 Task: Search for contacts with the last name 'Smith' and filter by the category 'Blue' in Microsoft Outlook.
Action: Mouse moved to (17, 106)
Screenshot: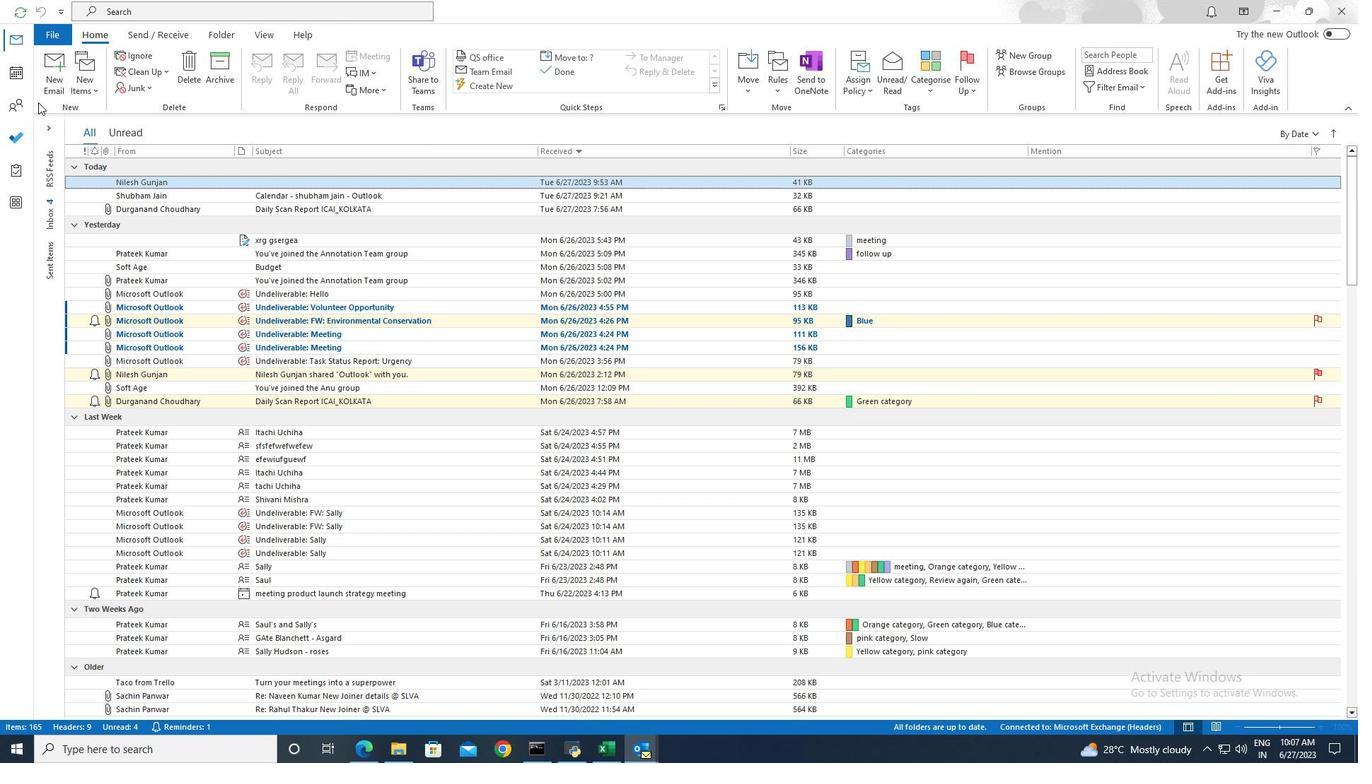 
Action: Mouse pressed left at (17, 106)
Screenshot: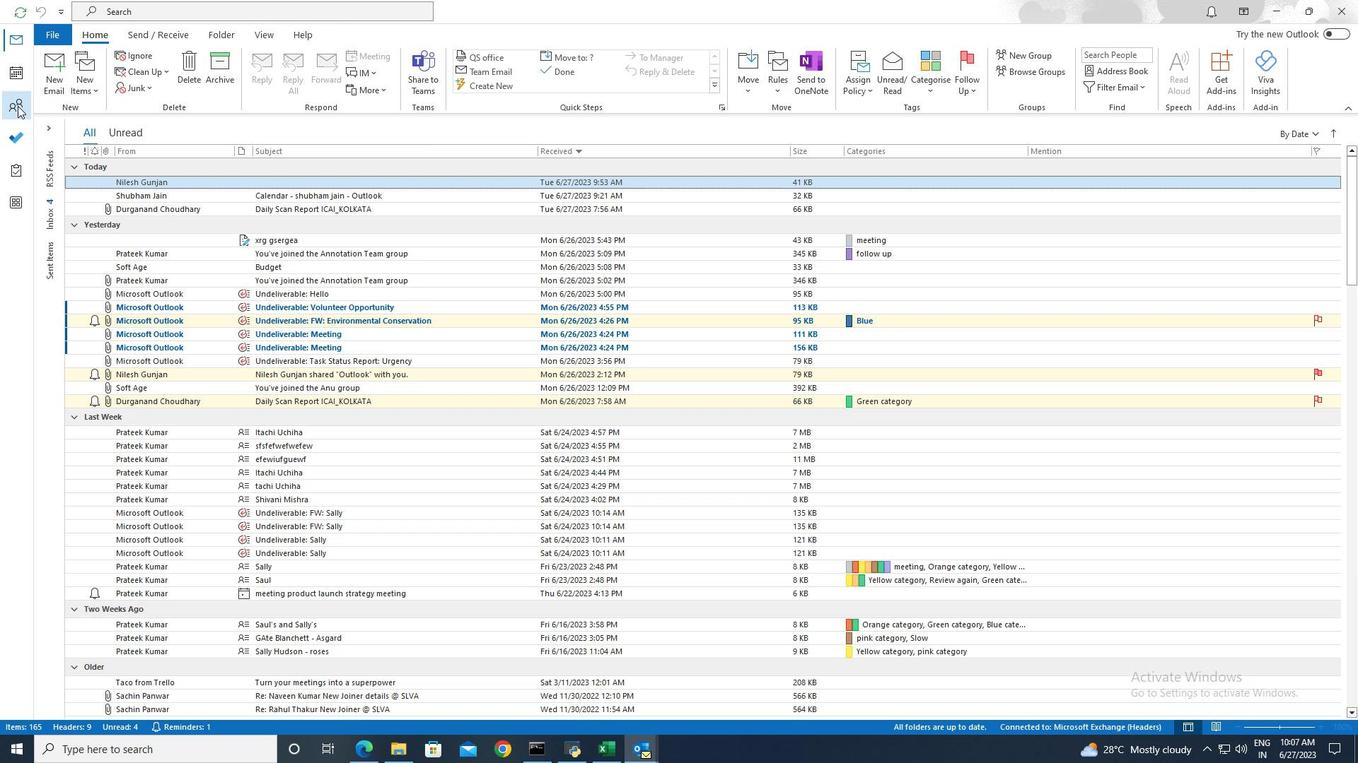 
Action: Mouse moved to (280, 6)
Screenshot: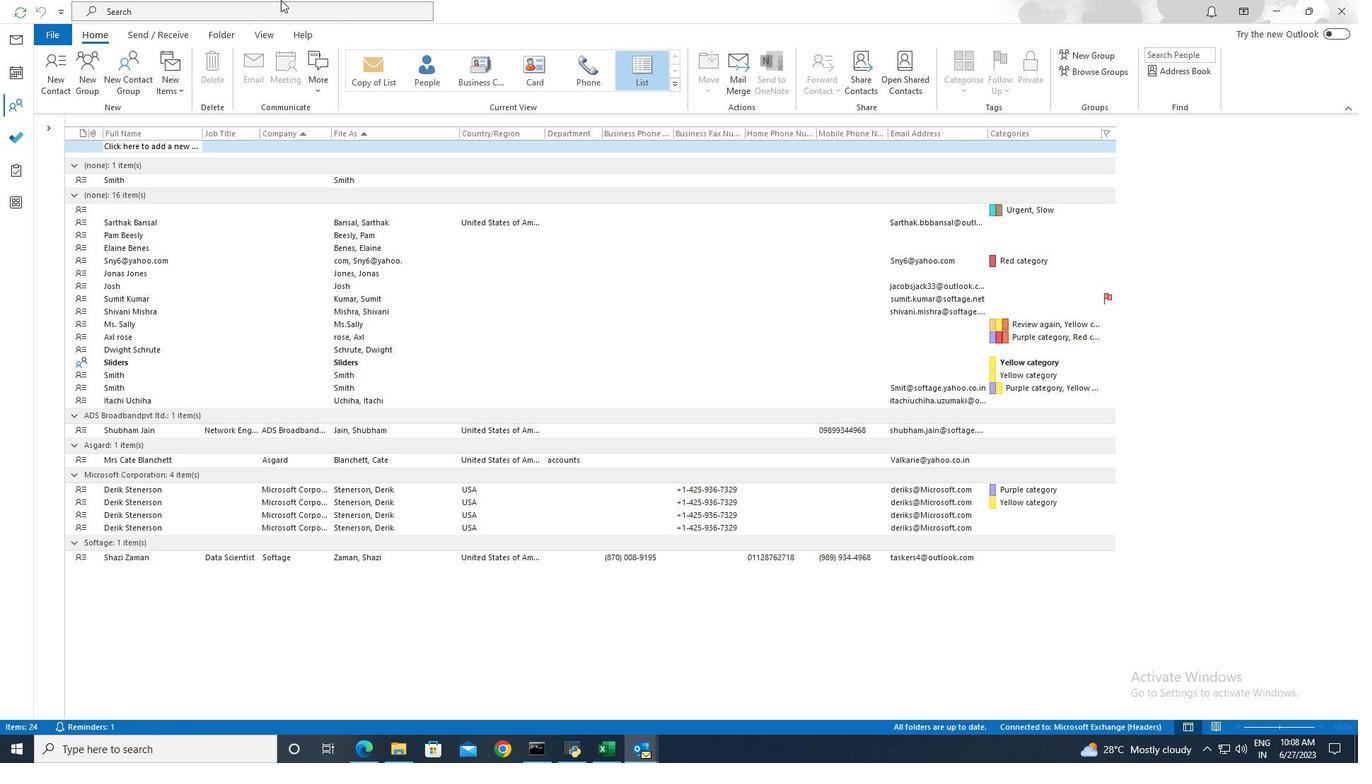 
Action: Mouse pressed left at (280, 6)
Screenshot: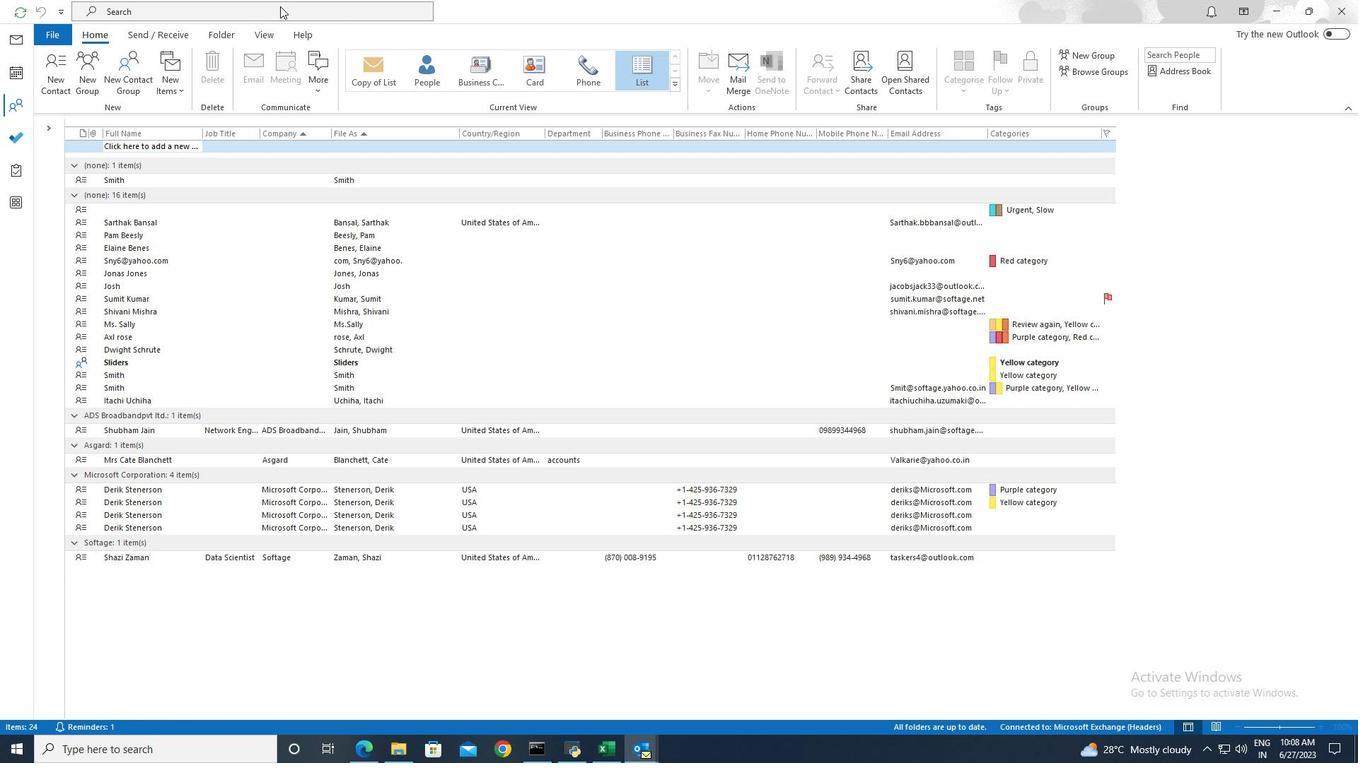 
Action: Mouse moved to (485, 10)
Screenshot: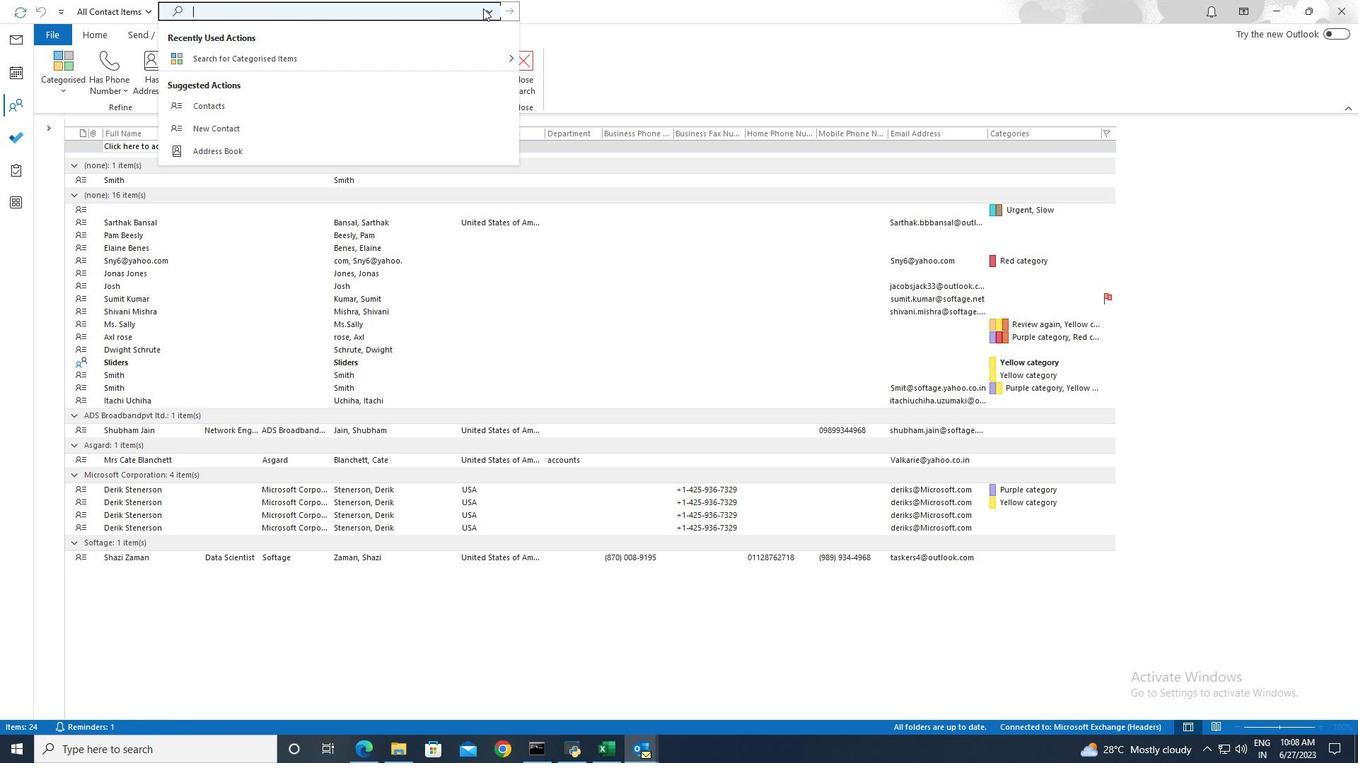 
Action: Mouse pressed left at (485, 10)
Screenshot: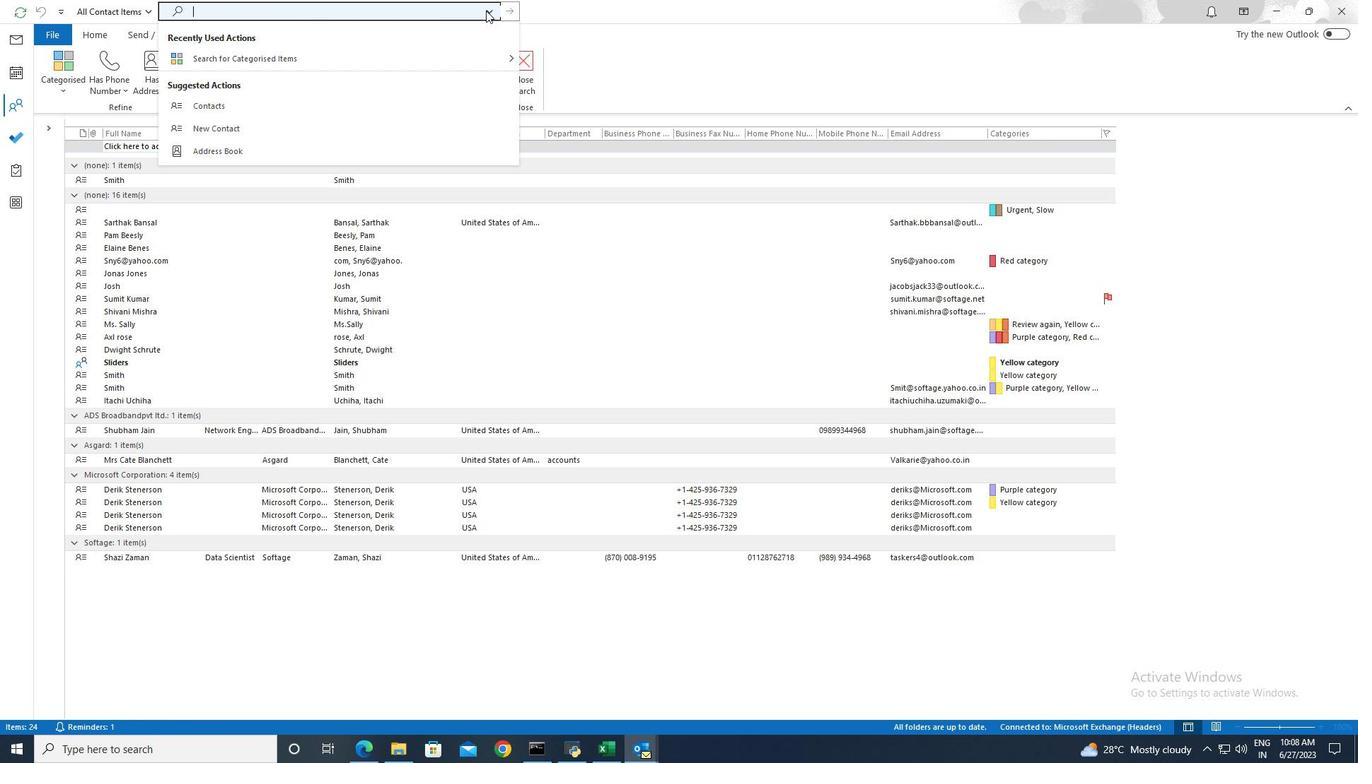 
Action: Mouse moved to (258, 100)
Screenshot: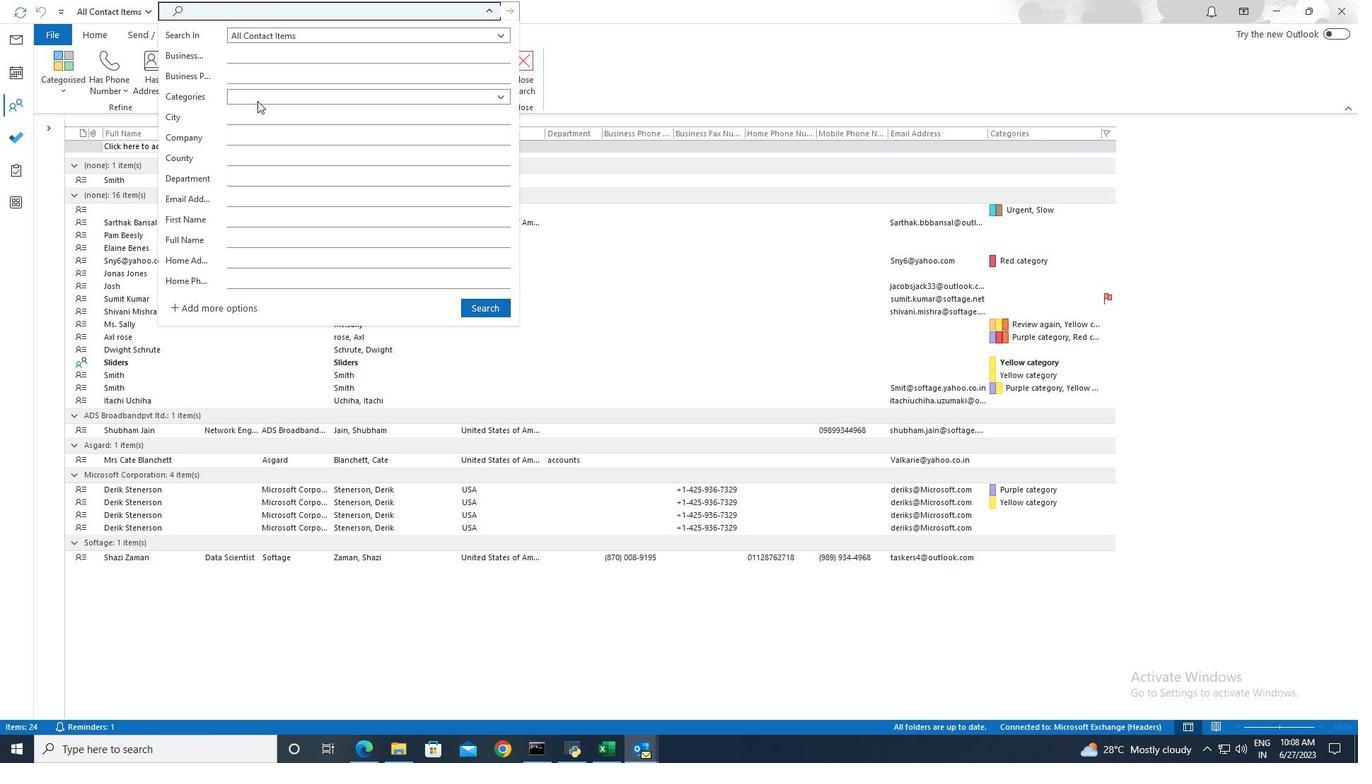 
Action: Mouse pressed left at (258, 100)
Screenshot: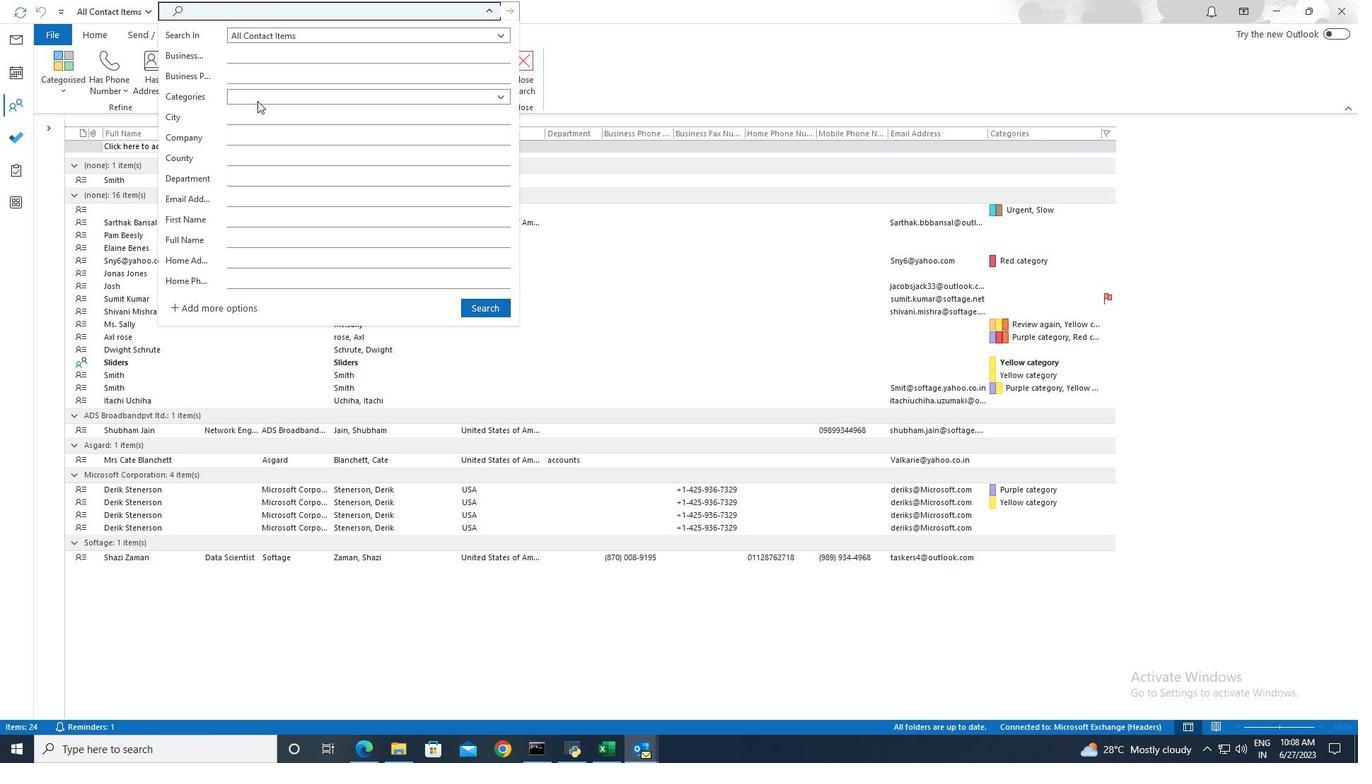
Action: Mouse moved to (251, 129)
Screenshot: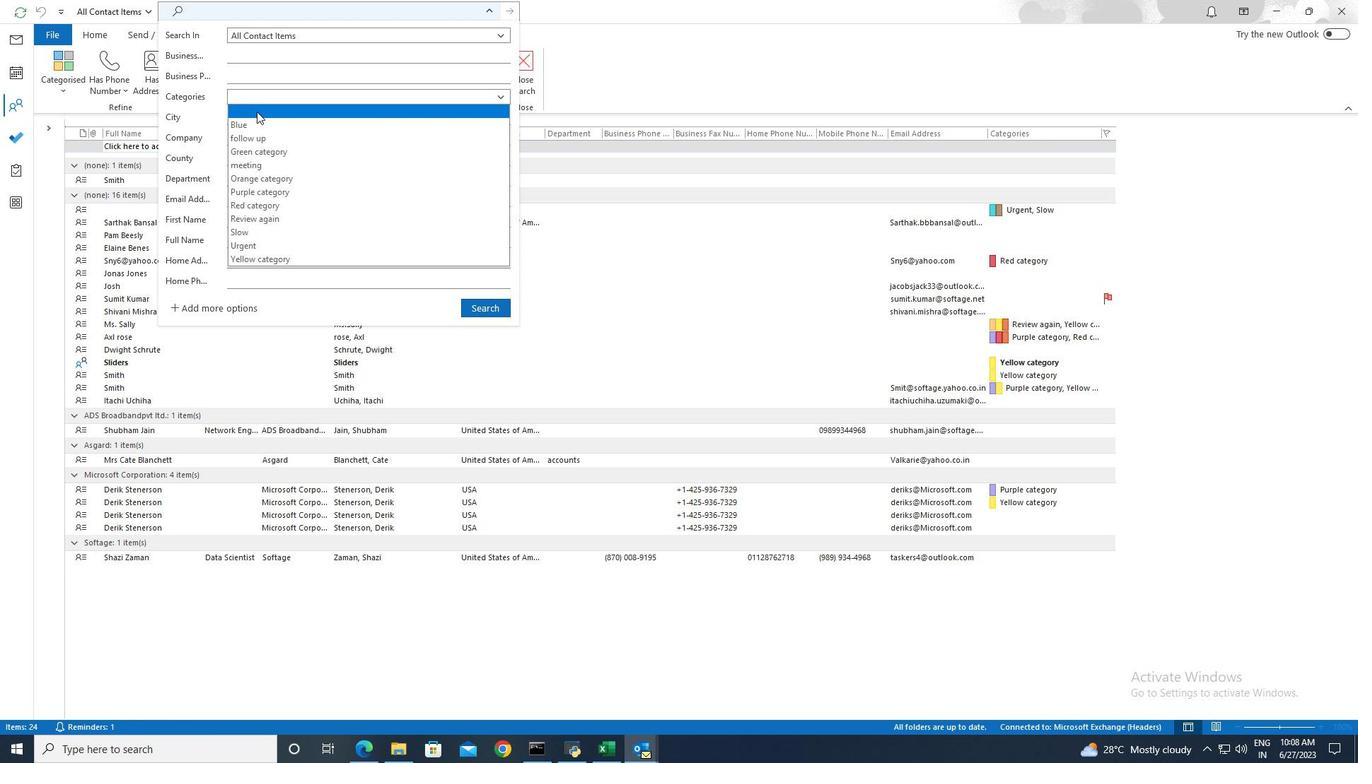 
Action: Mouse pressed left at (251, 129)
Screenshot: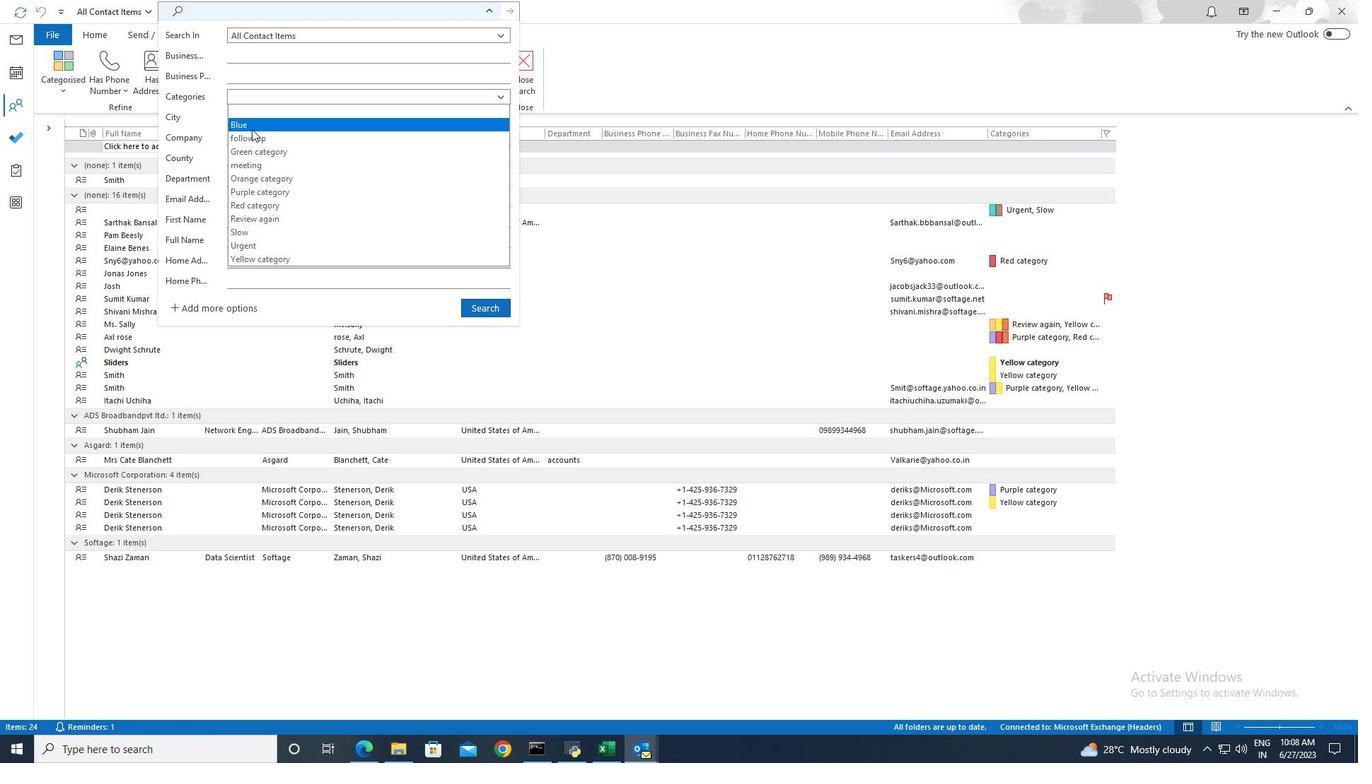 
Action: Mouse moved to (485, 310)
Screenshot: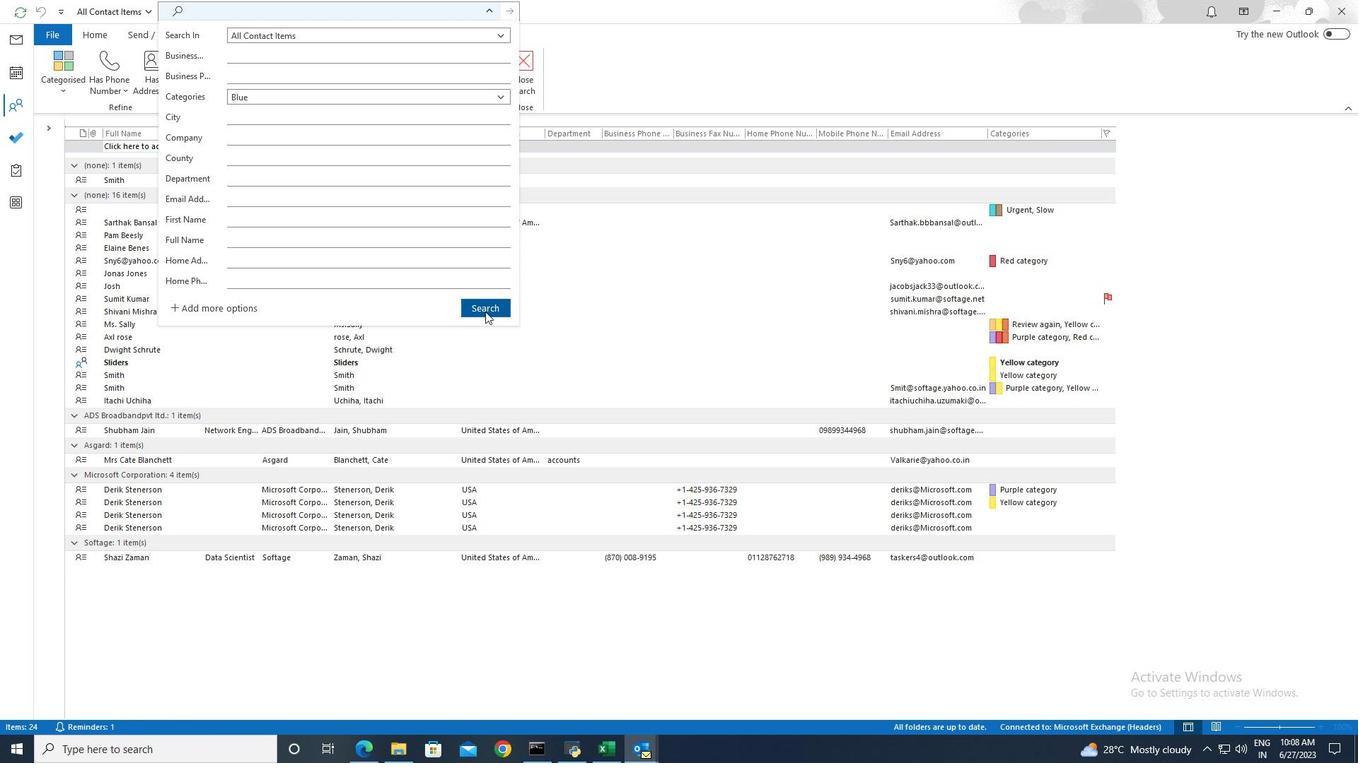 
Action: Mouse pressed left at (485, 310)
Screenshot: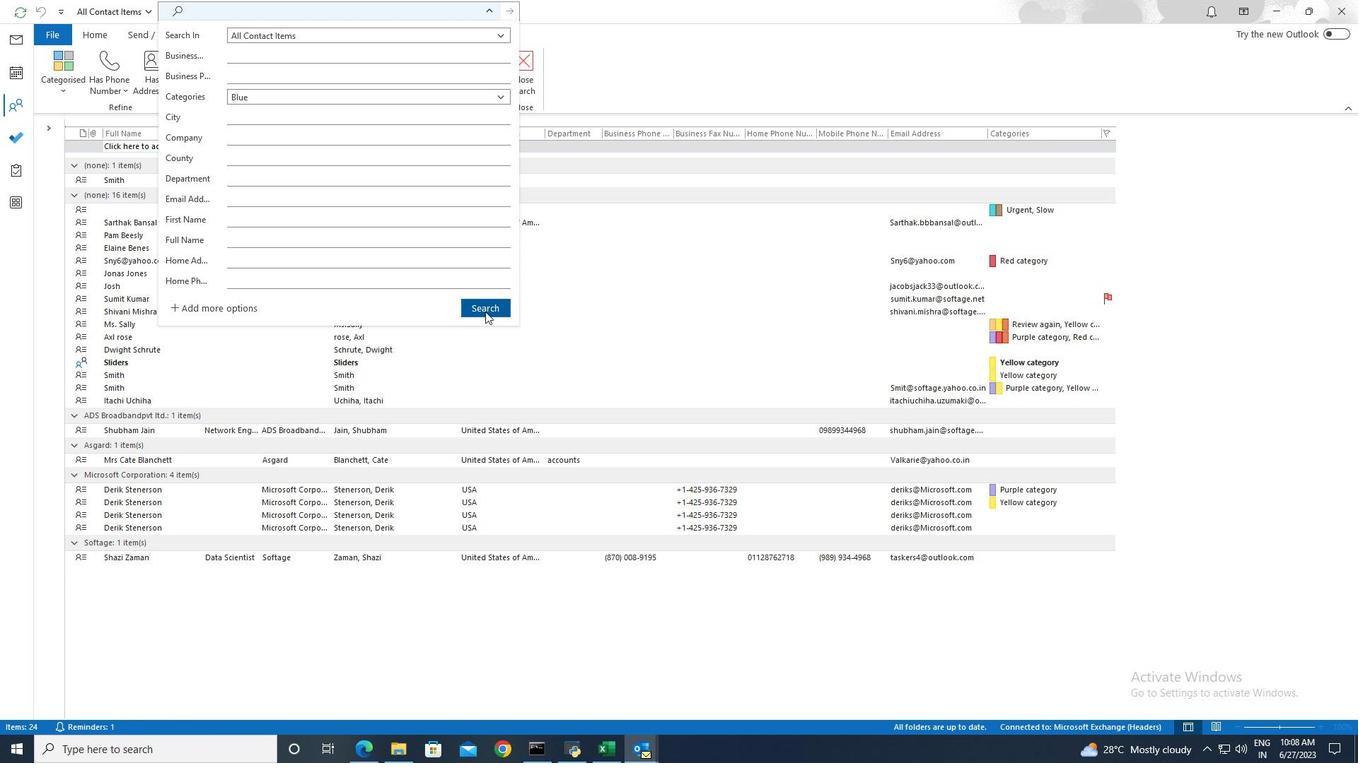
Action: Mouse moved to (485, 310)
Screenshot: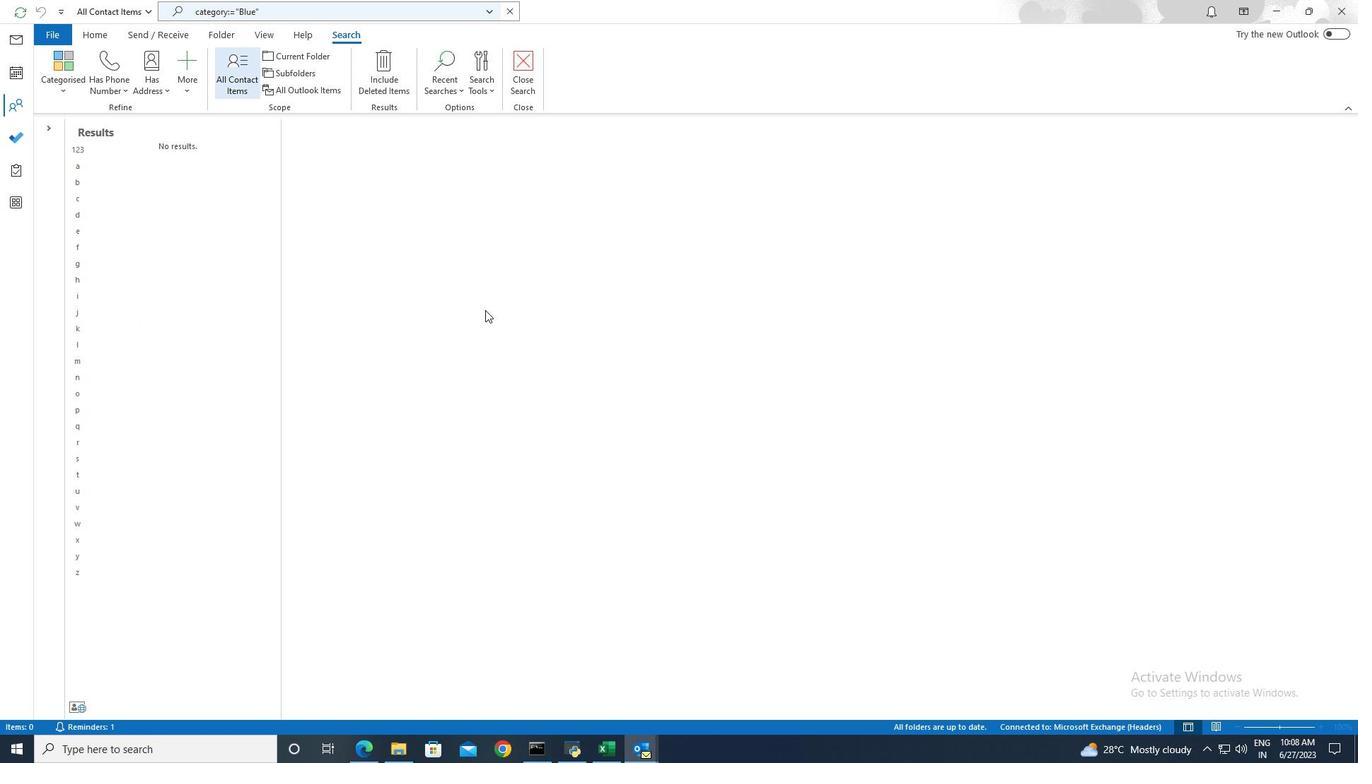 
